 Task: Change the priority of the 'New Training' task to 'High' and verify the 'Meeting Request' email in Sent Items.
Action: Mouse moved to (7, 129)
Screenshot: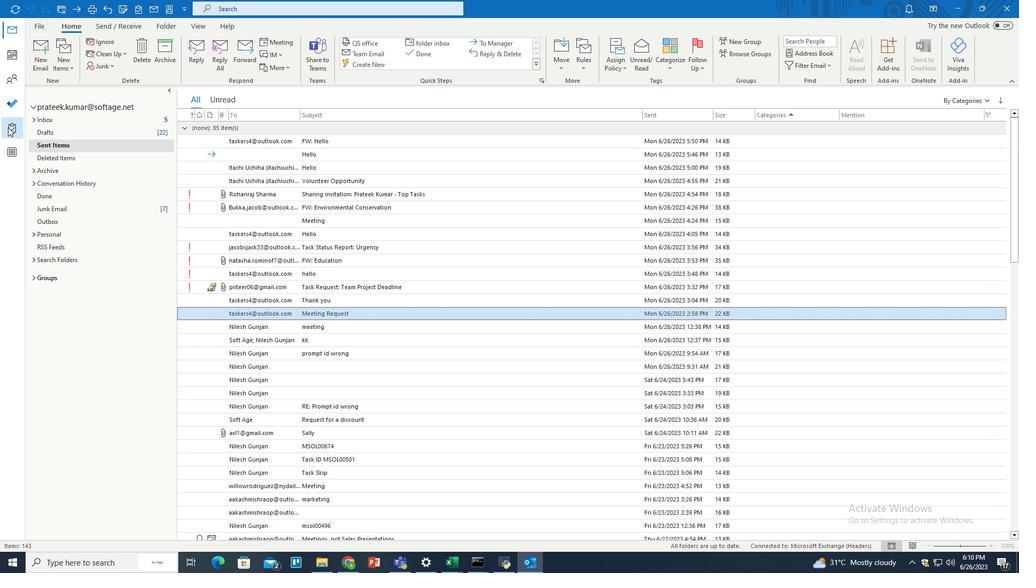 
Action: Mouse pressed left at (7, 129)
Screenshot: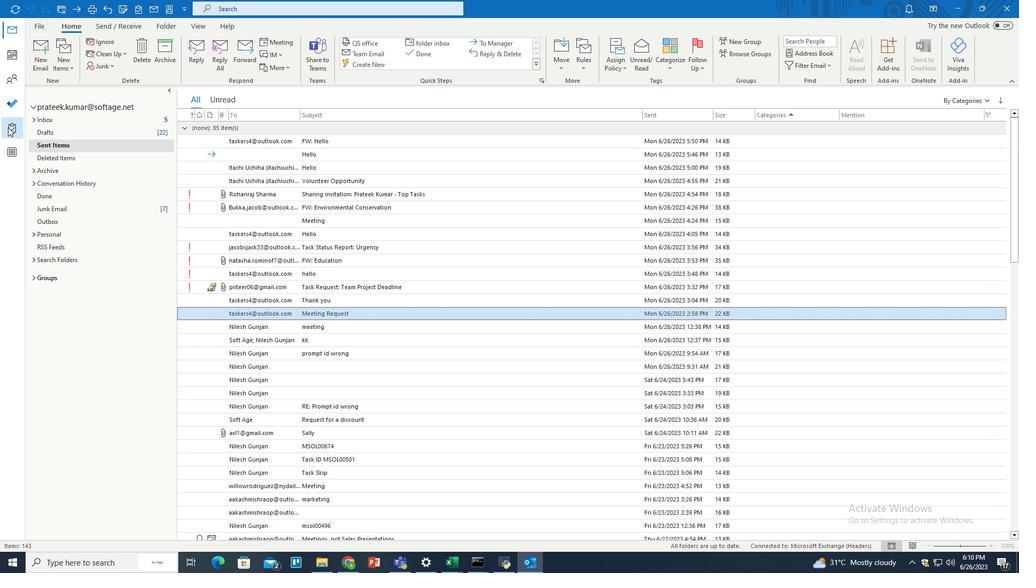 
Action: Mouse moved to (249, 278)
Screenshot: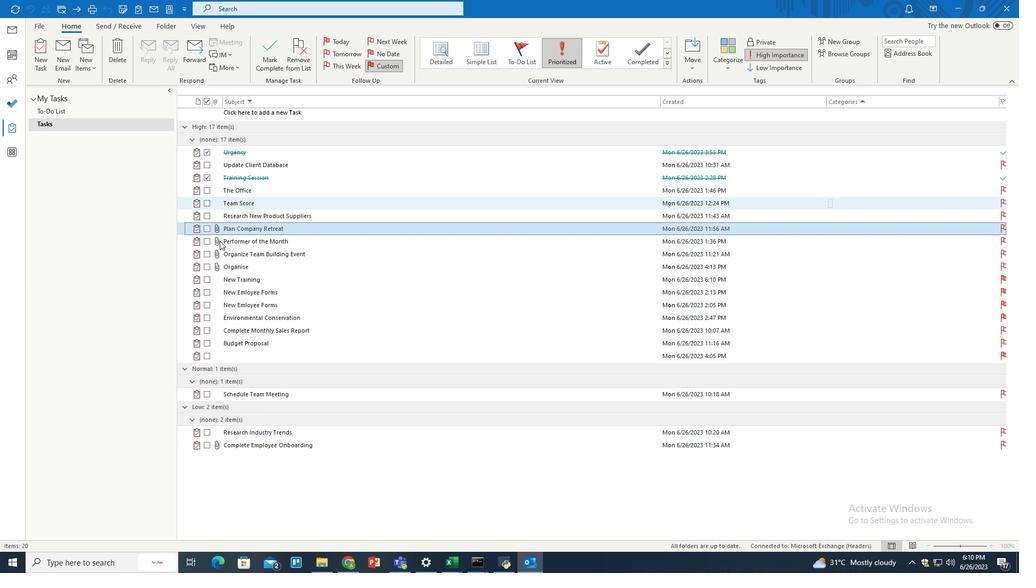 
Action: Mouse pressed left at (249, 278)
Screenshot: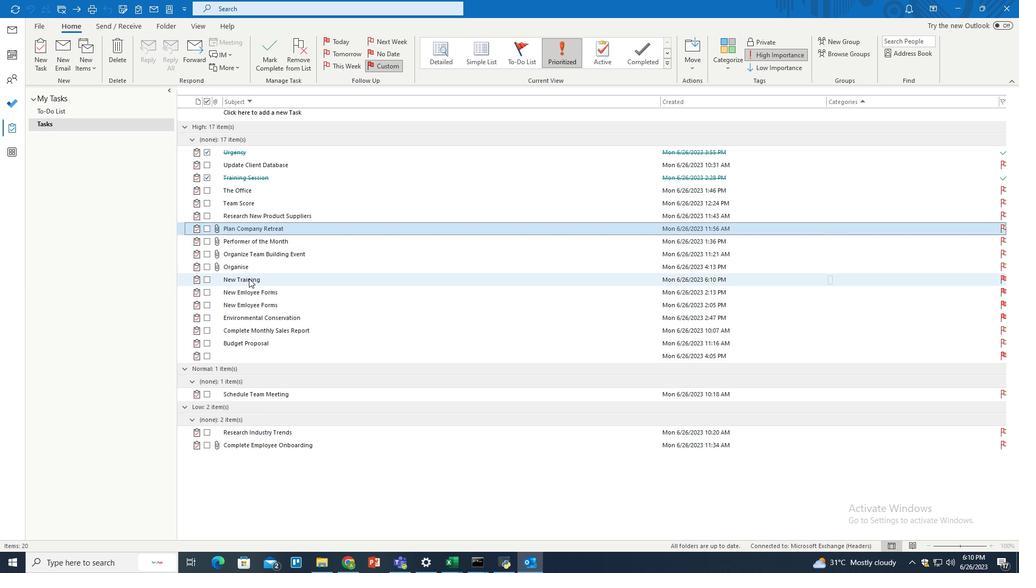 
Action: Mouse moved to (297, 63)
Screenshot: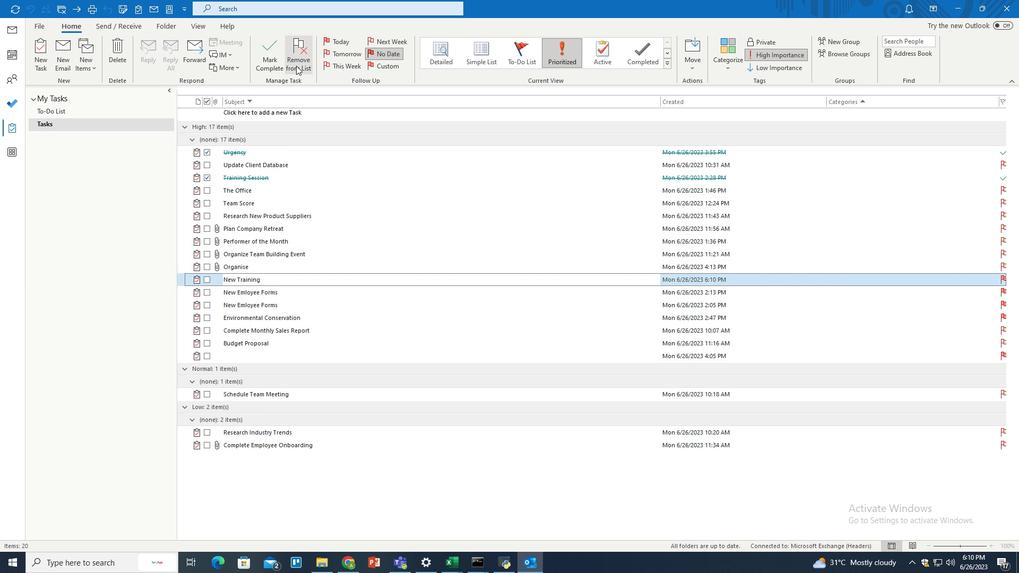 
Action: Mouse pressed left at (297, 63)
Screenshot: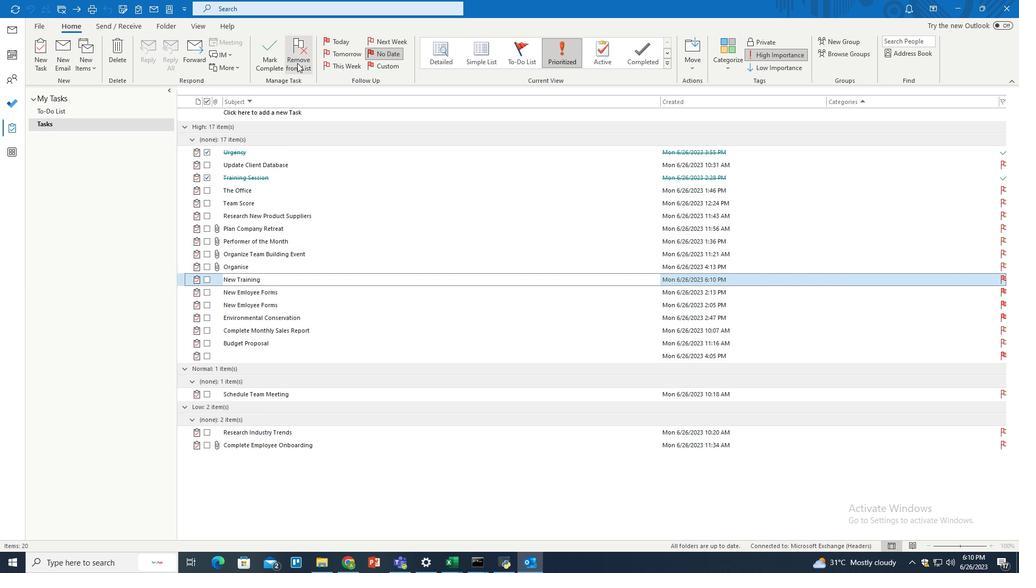 
